 Task: Set and save  "Frame packing" for "H.264/MPEG-4 Part 10/AVC encoder (x264 10-bit)" to side by side.
Action: Mouse moved to (137, 16)
Screenshot: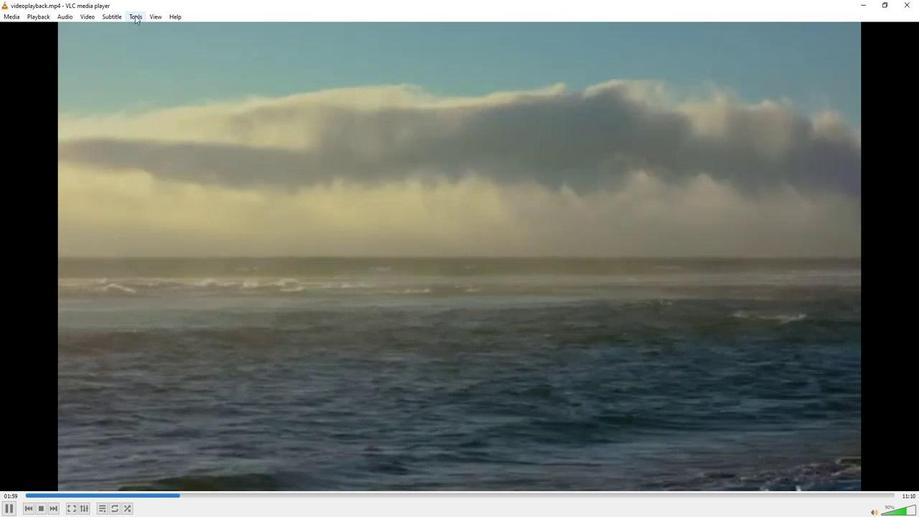 
Action: Mouse pressed left at (137, 16)
Screenshot: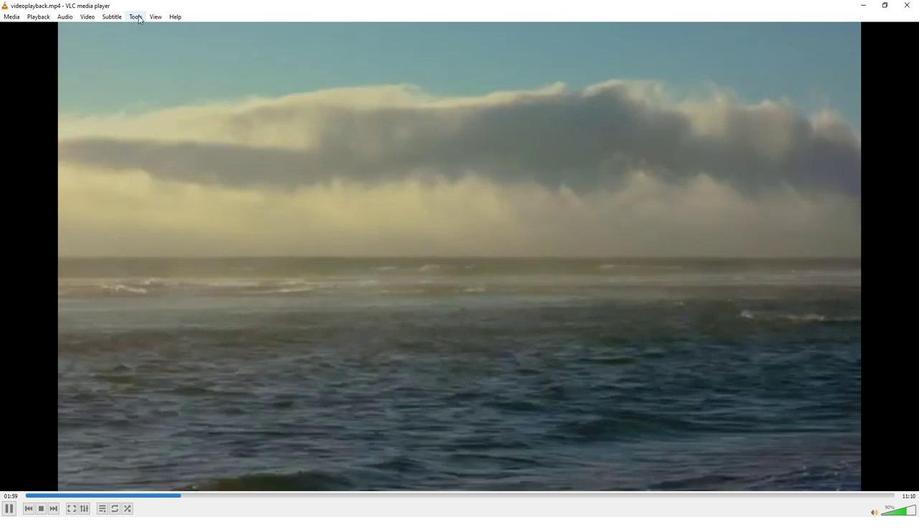 
Action: Mouse moved to (164, 128)
Screenshot: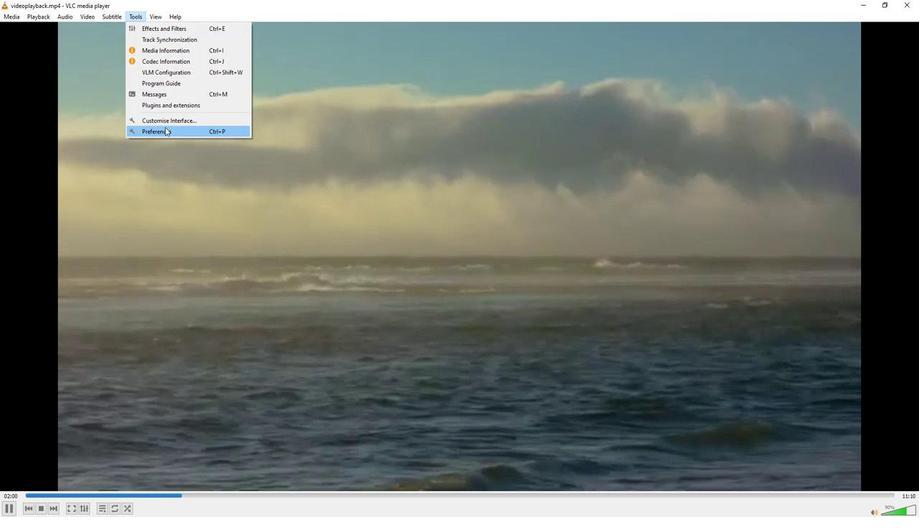 
Action: Mouse pressed left at (164, 128)
Screenshot: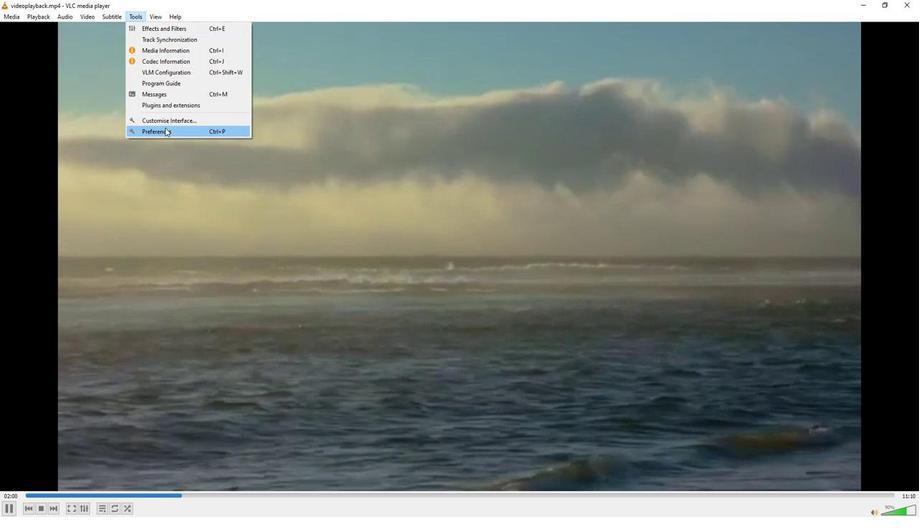 
Action: Mouse moved to (306, 423)
Screenshot: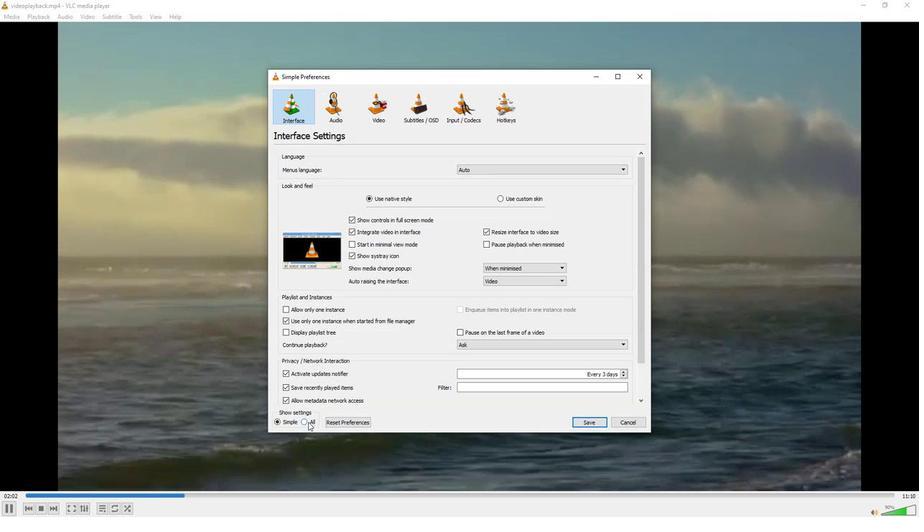 
Action: Mouse pressed left at (306, 423)
Screenshot: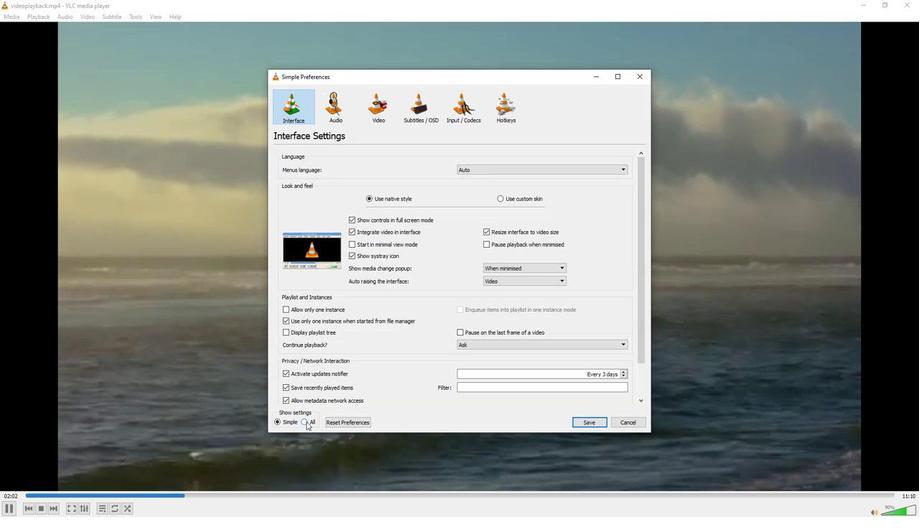 
Action: Mouse moved to (291, 327)
Screenshot: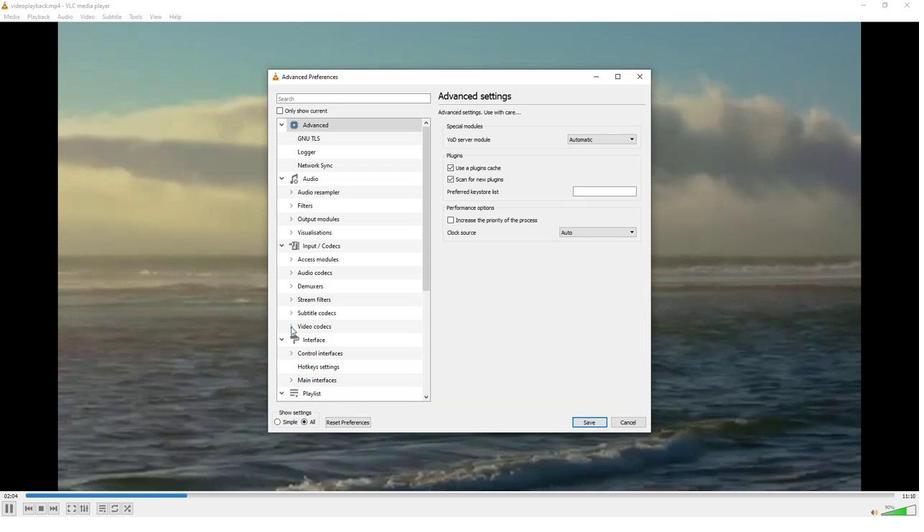 
Action: Mouse pressed left at (291, 327)
Screenshot: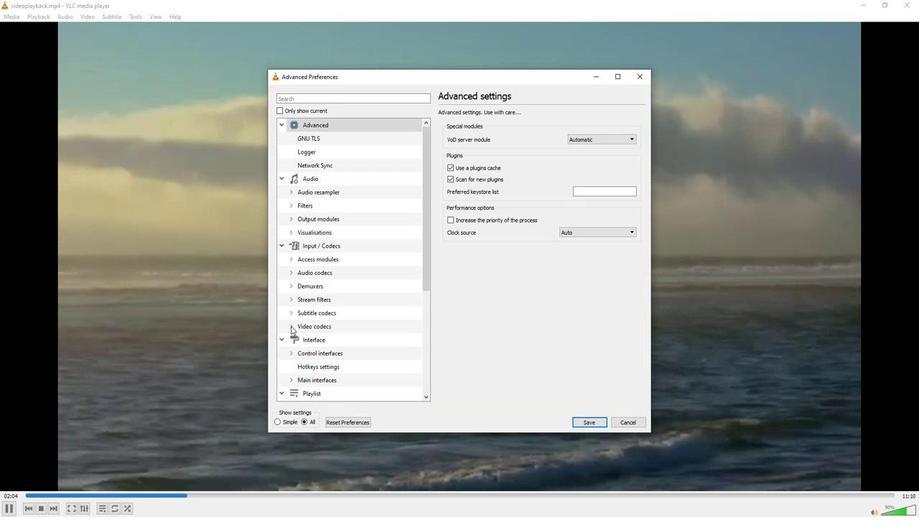 
Action: Mouse moved to (296, 339)
Screenshot: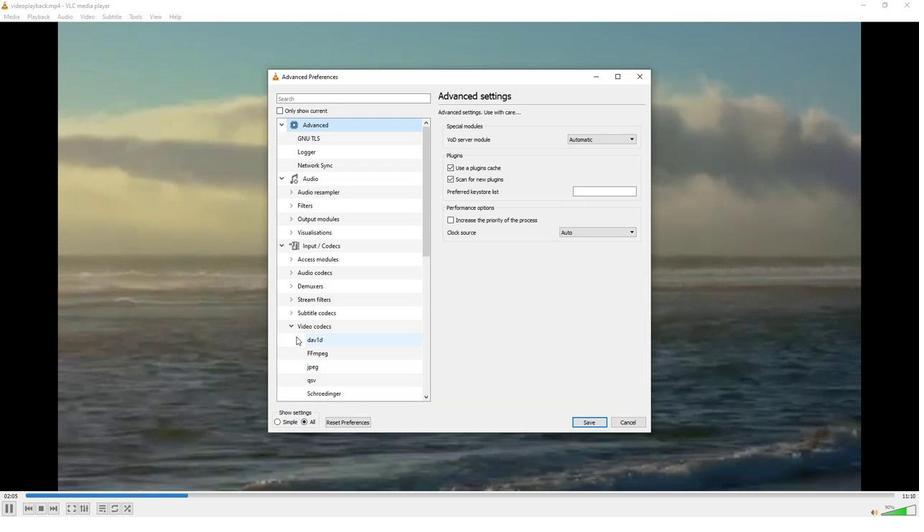 
Action: Mouse scrolled (296, 339) with delta (0, 0)
Screenshot: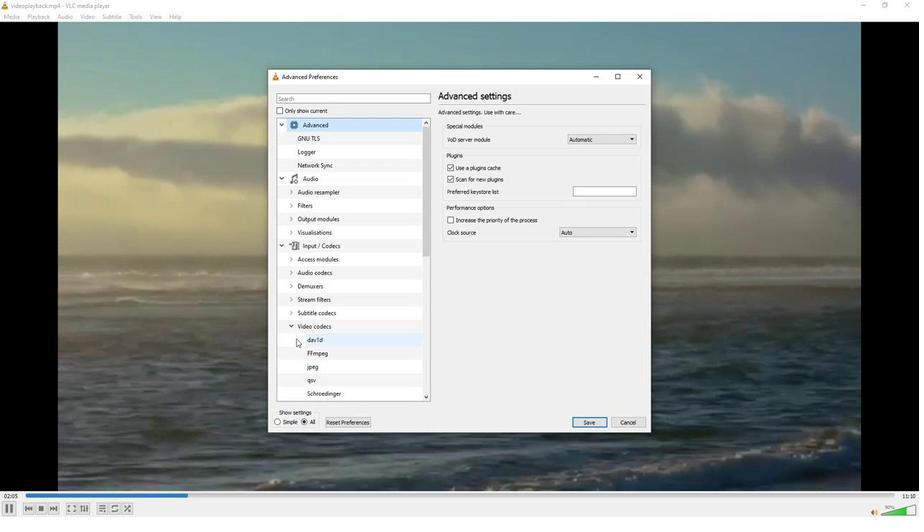 
Action: Mouse scrolled (296, 339) with delta (0, 0)
Screenshot: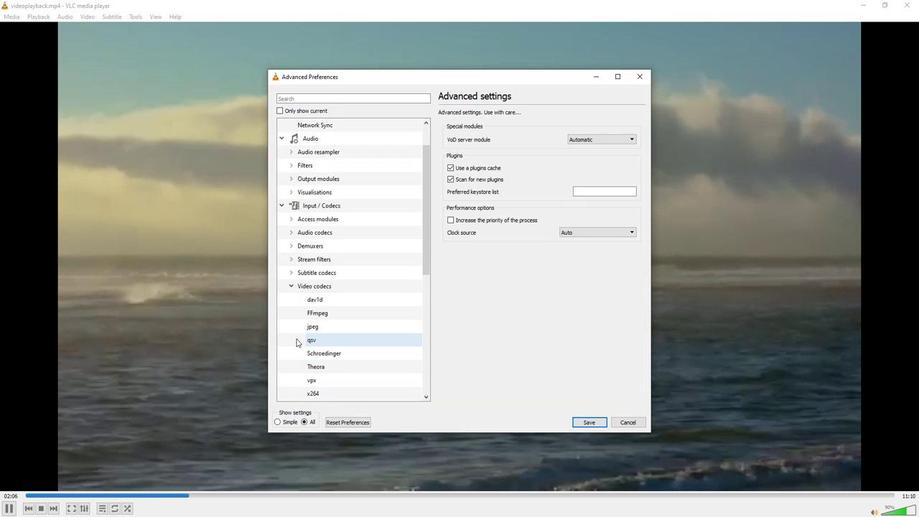 
Action: Mouse moved to (304, 364)
Screenshot: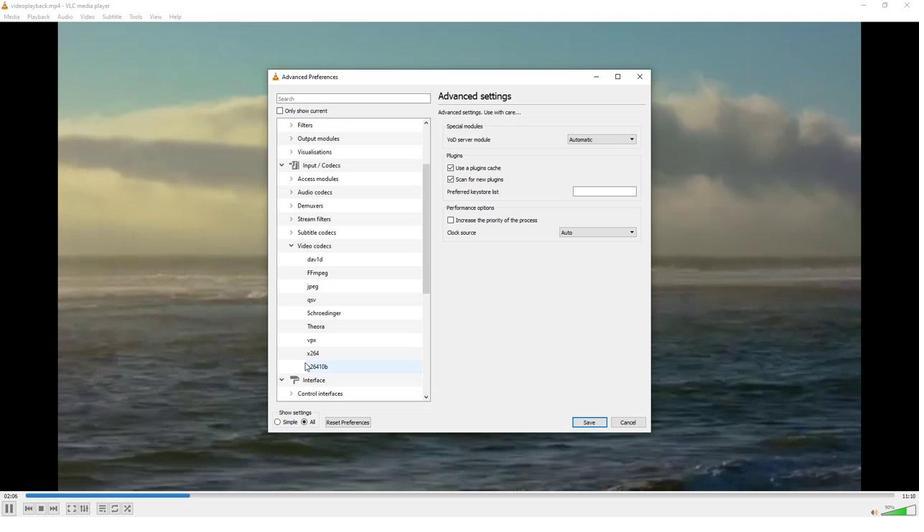 
Action: Mouse pressed left at (304, 364)
Screenshot: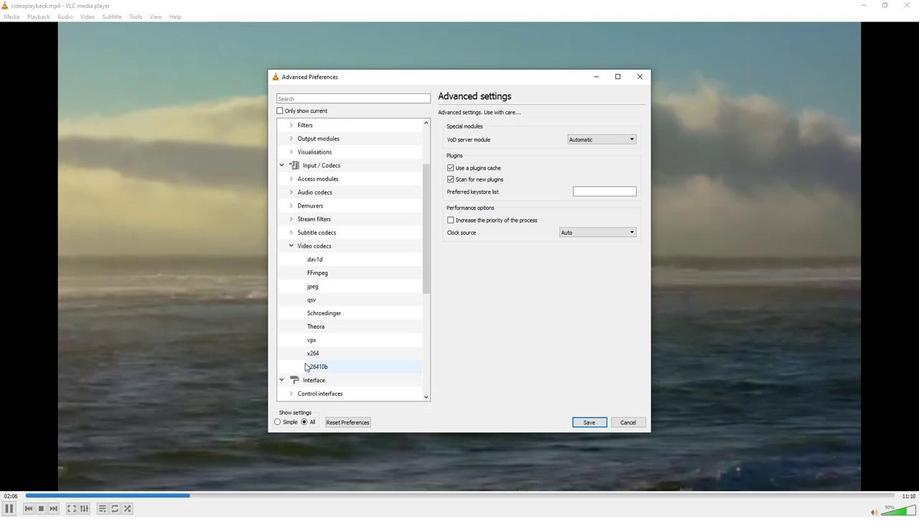 
Action: Mouse moved to (619, 365)
Screenshot: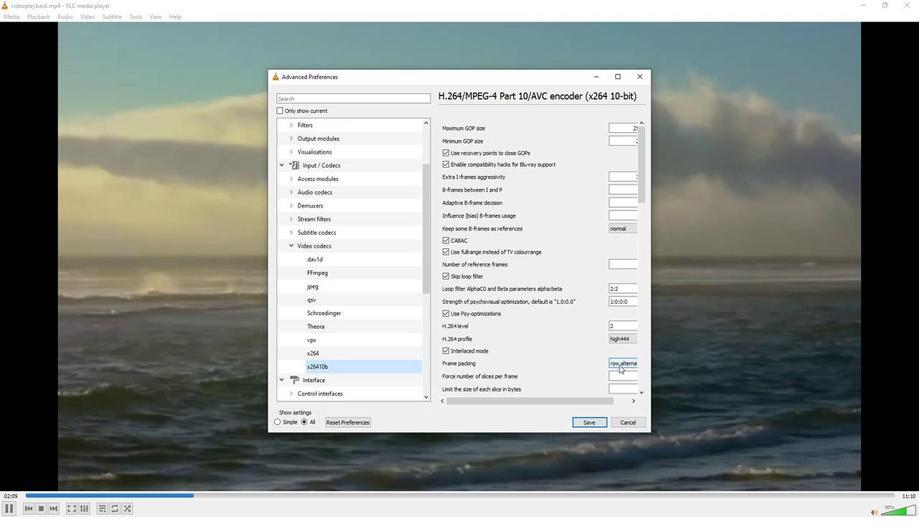 
Action: Mouse pressed left at (619, 365)
Screenshot: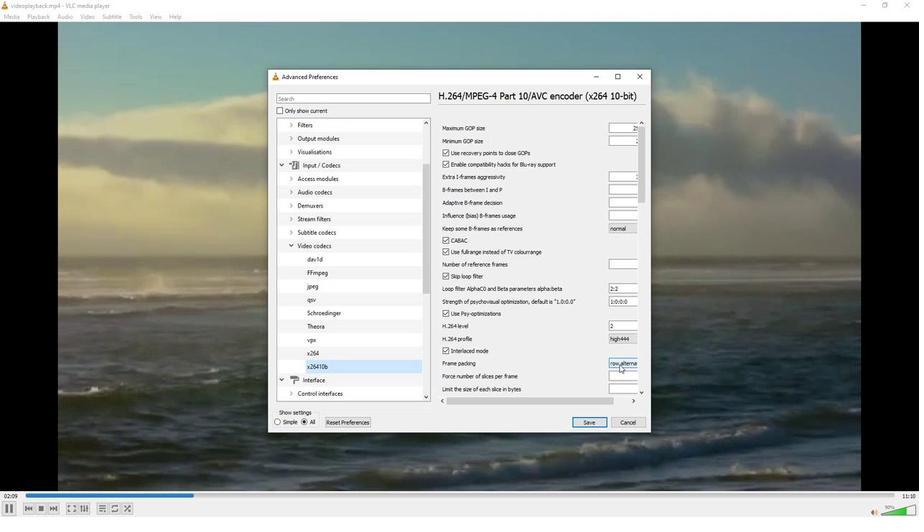 
Action: Mouse moved to (620, 397)
Screenshot: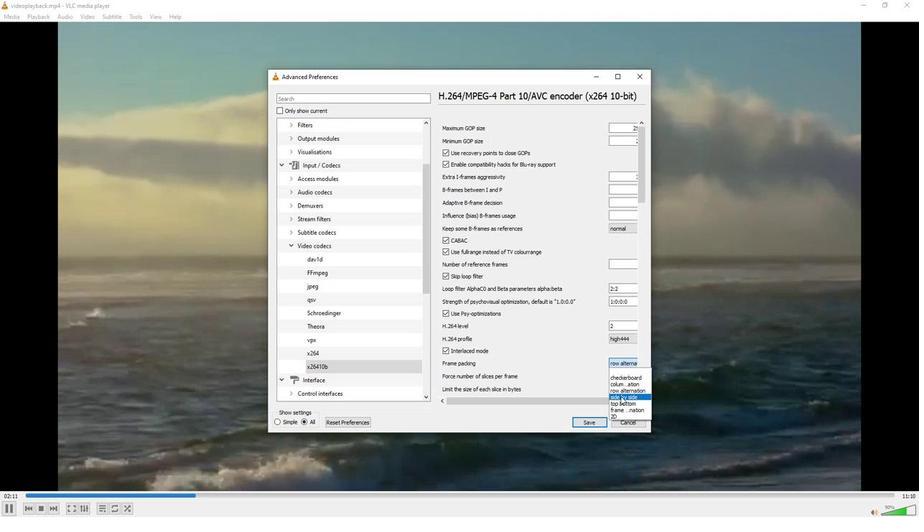 
Action: Mouse pressed left at (620, 397)
Screenshot: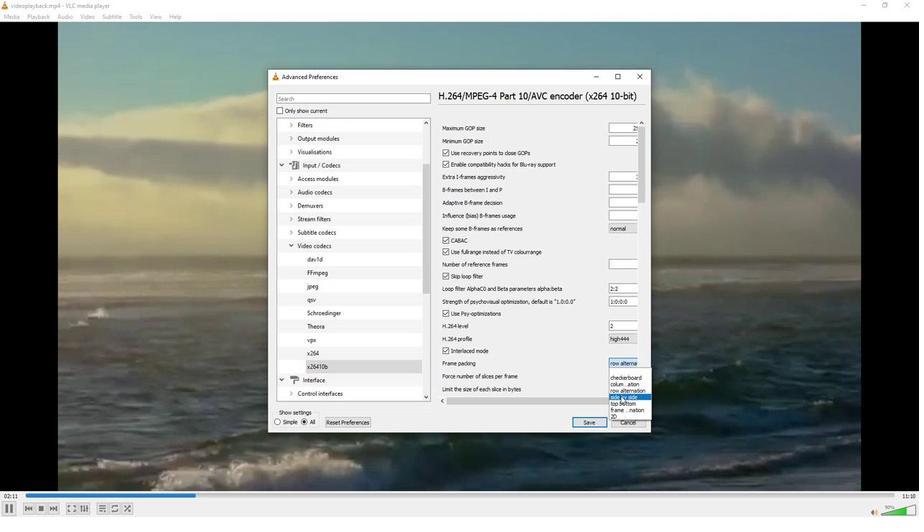 
Action: Mouse moved to (590, 425)
Screenshot: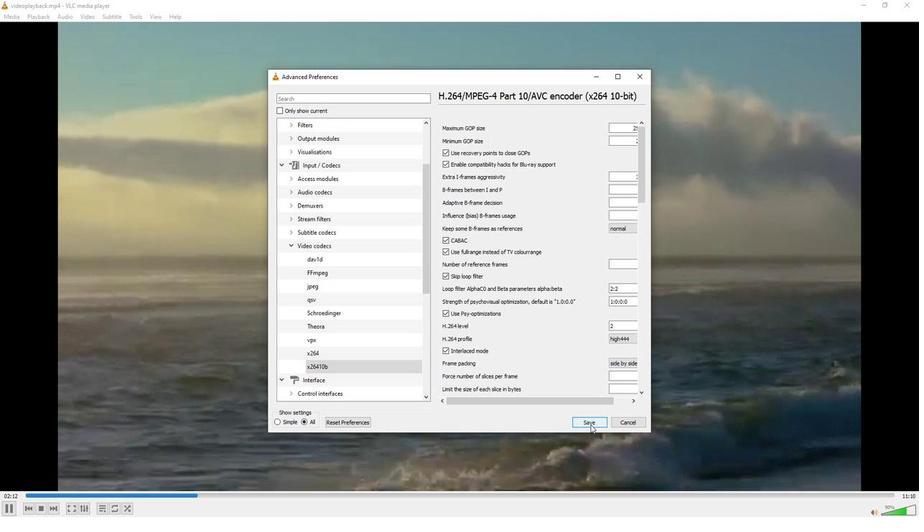 
Action: Mouse pressed left at (590, 425)
Screenshot: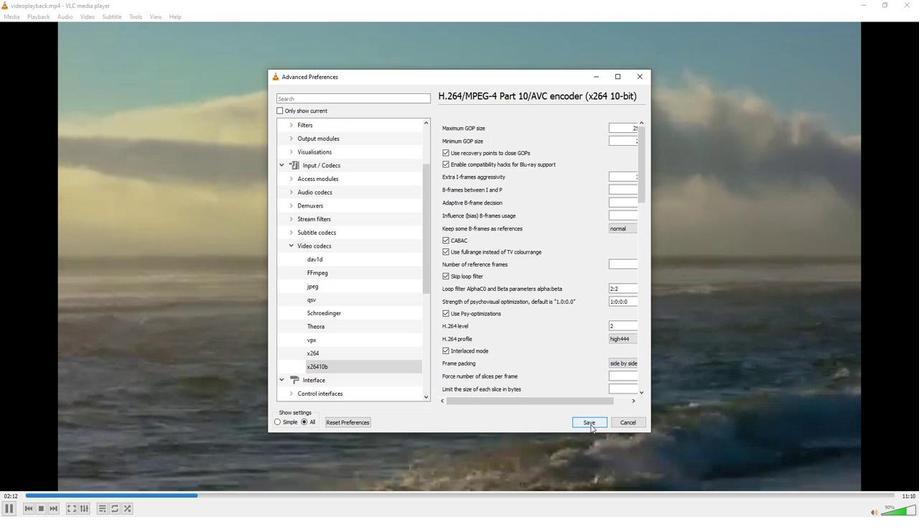 
Action: Mouse moved to (583, 419)
Screenshot: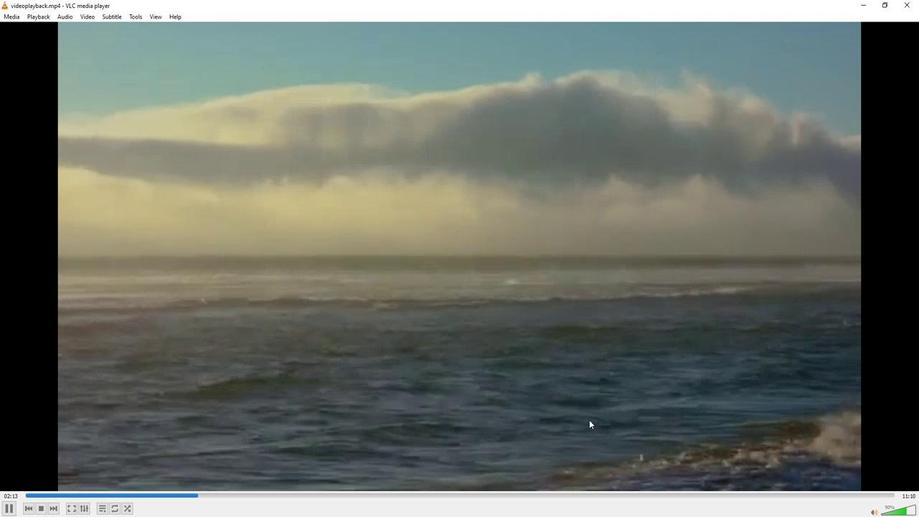 
